 Task: Search for specific events in the calendar using the search function.
Action: Mouse moved to (15, 57)
Screenshot: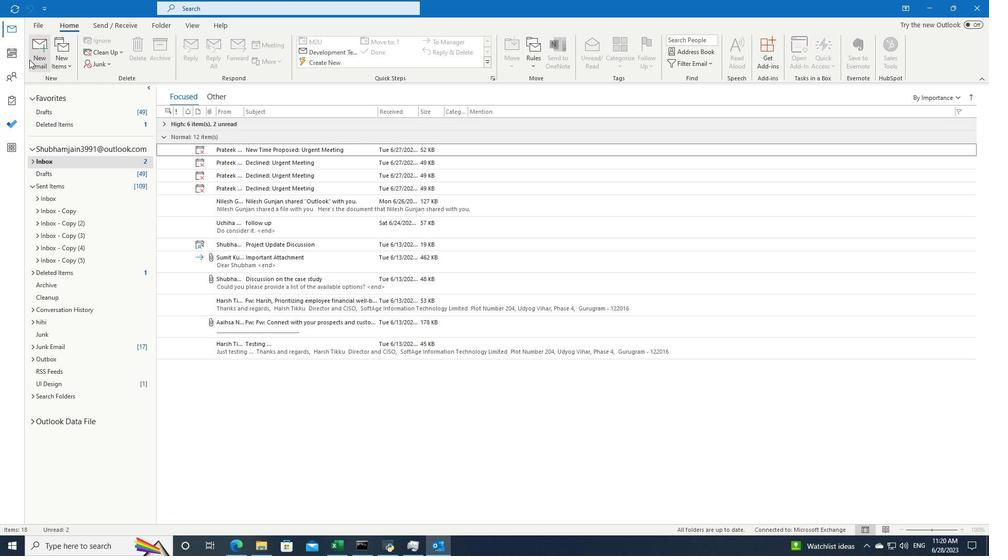 
Action: Mouse pressed left at (15, 57)
Screenshot: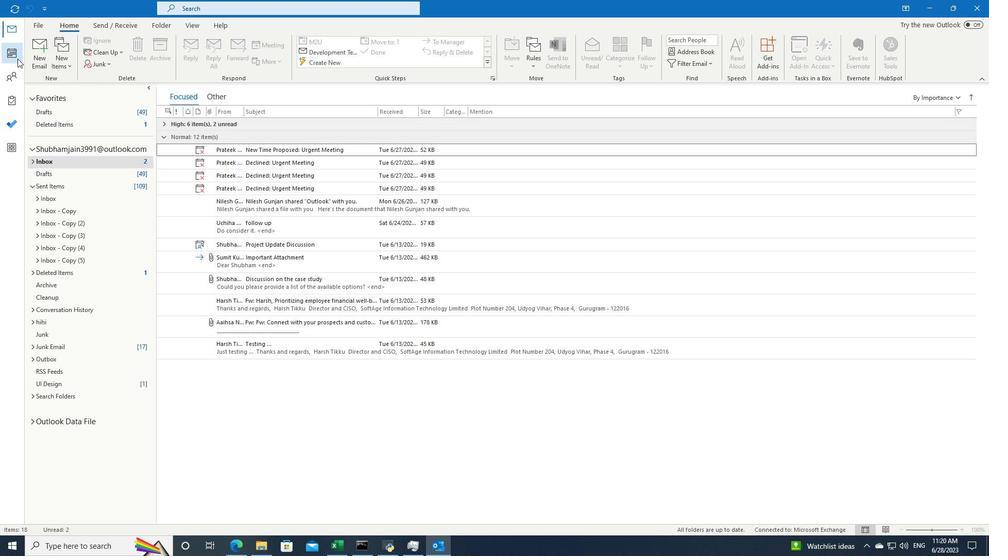 
Action: Mouse moved to (354, 7)
Screenshot: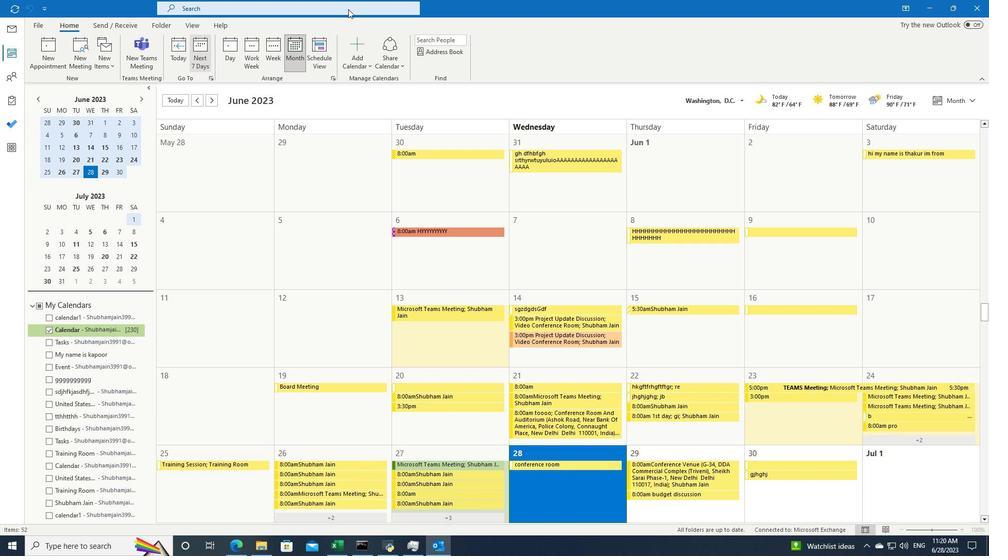 
Action: Mouse pressed left at (354, 7)
Screenshot: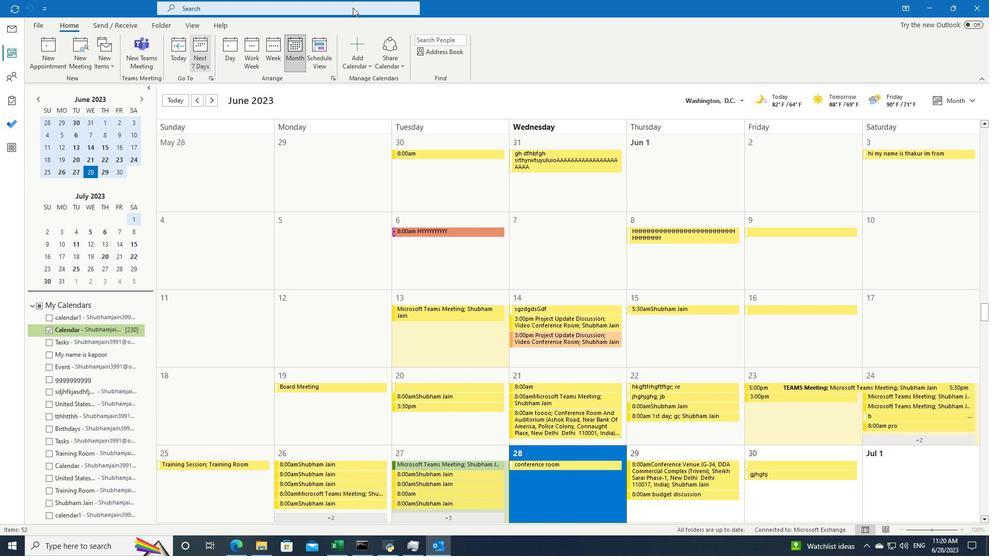 
Action: Mouse moved to (399, 9)
Screenshot: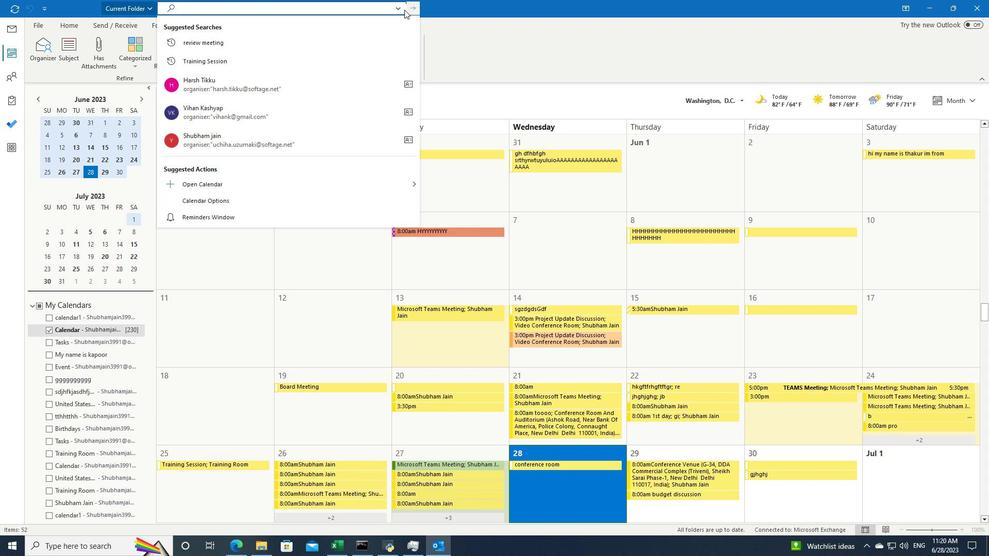 
Action: Mouse pressed left at (399, 9)
Screenshot: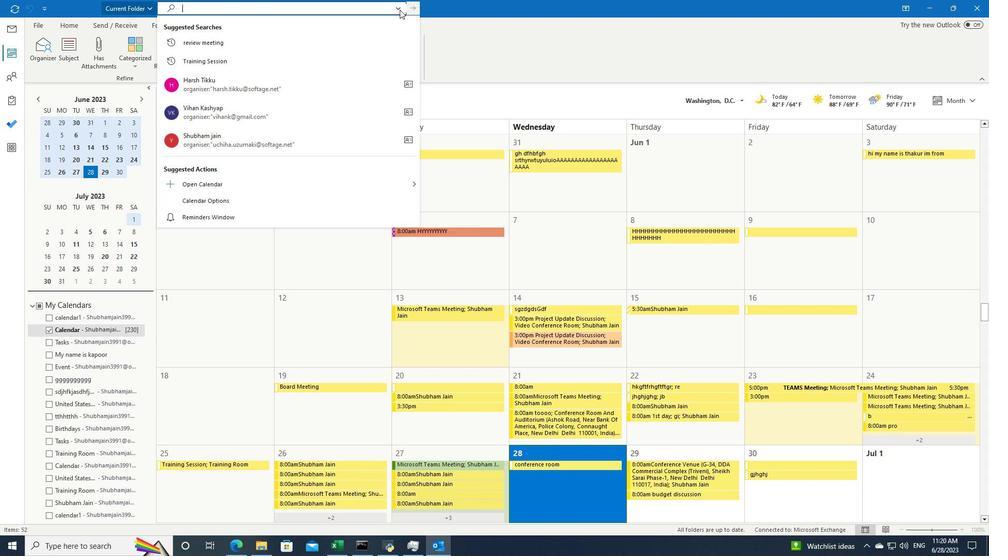 
Action: Mouse moved to (404, 26)
Screenshot: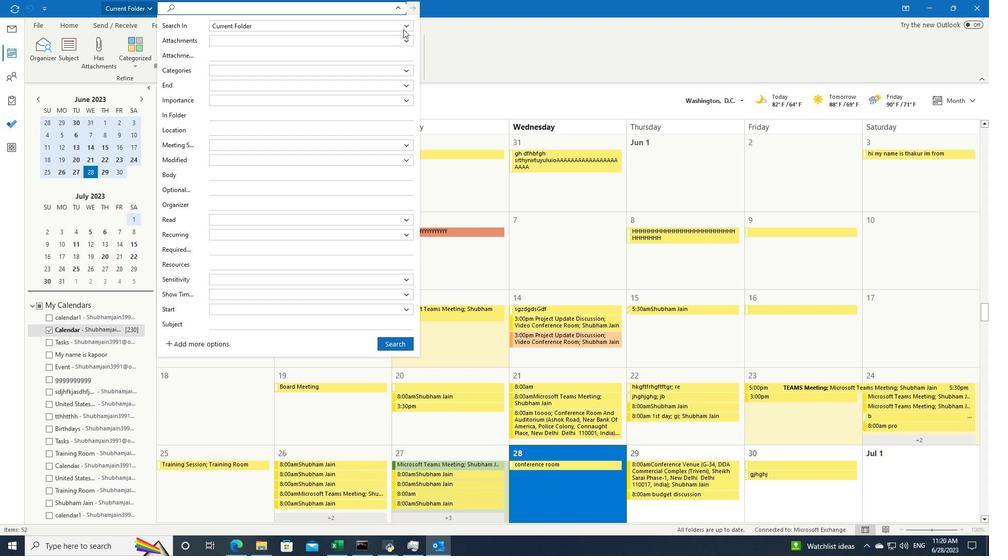
Action: Mouse pressed left at (404, 26)
Screenshot: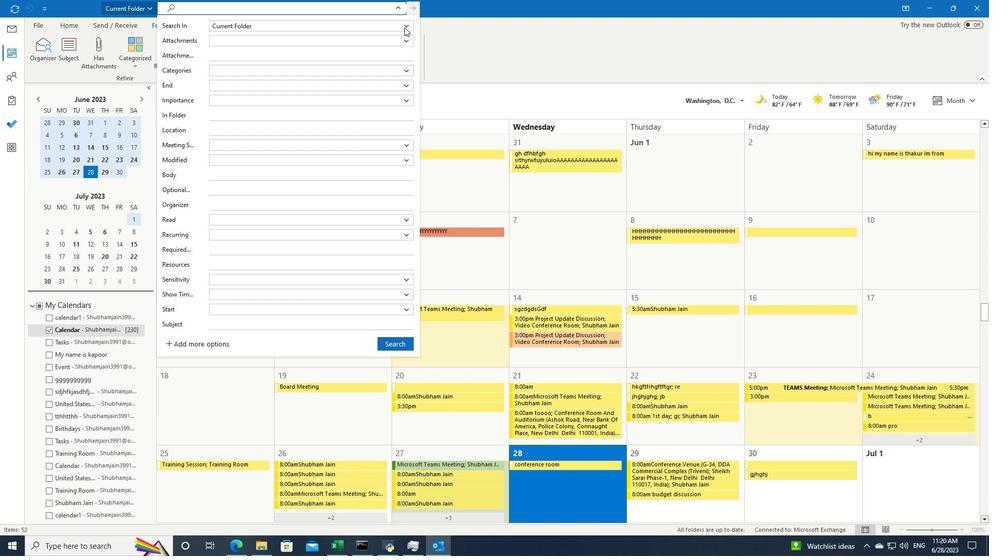 
Action: Mouse moved to (371, 56)
Screenshot: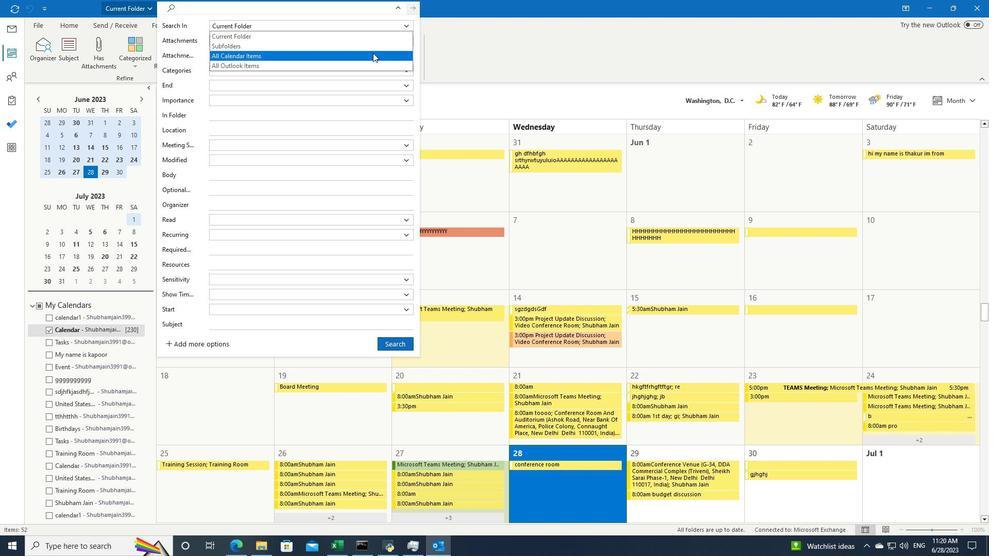 
Action: Mouse pressed left at (371, 56)
Screenshot: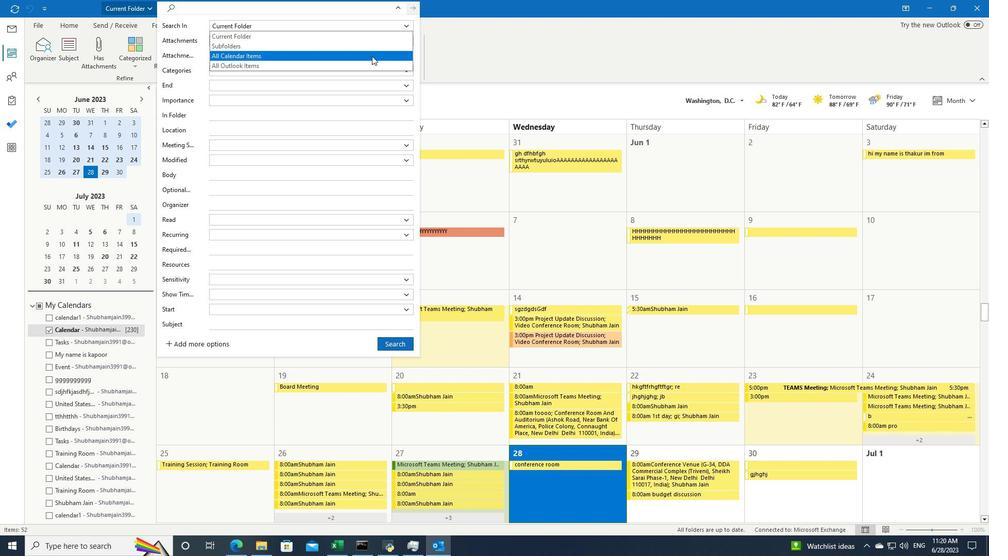 
Action: Mouse moved to (398, 6)
Screenshot: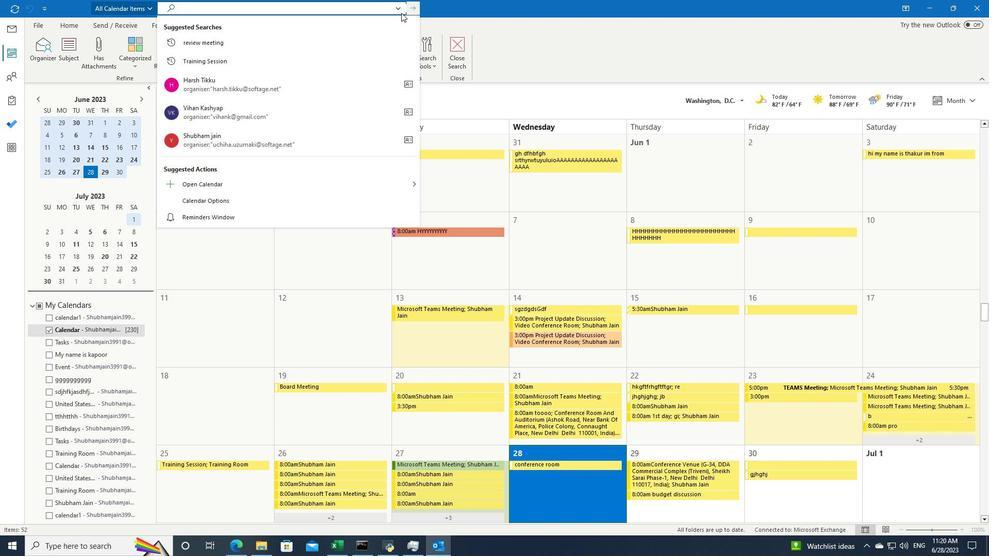 
Action: Mouse pressed left at (398, 6)
Screenshot: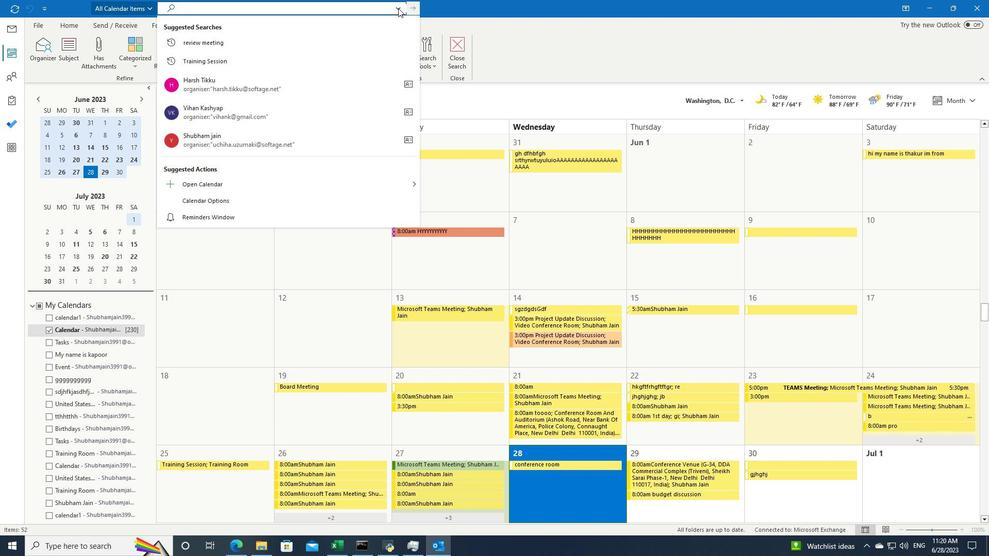 
Action: Mouse moved to (406, 221)
Screenshot: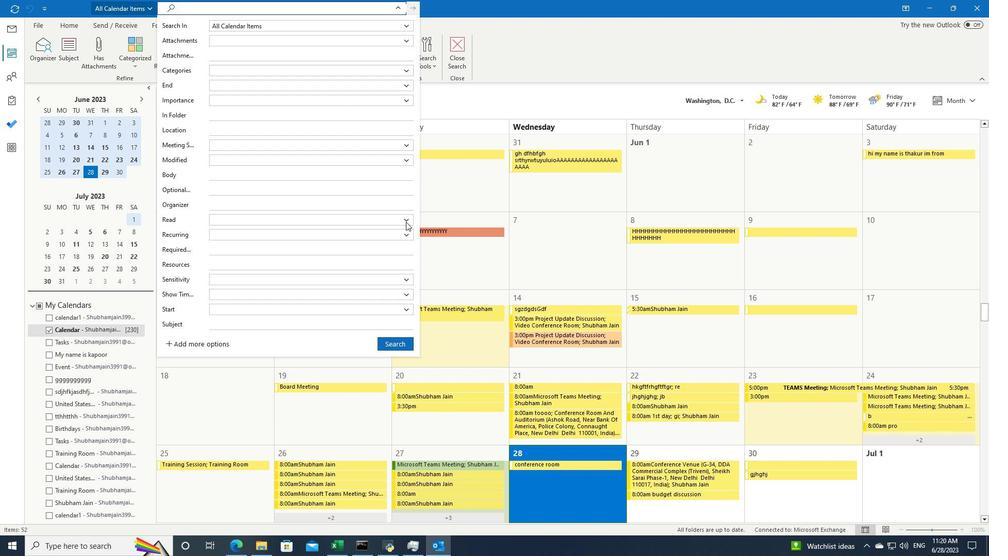 
Action: Mouse pressed left at (406, 221)
Screenshot: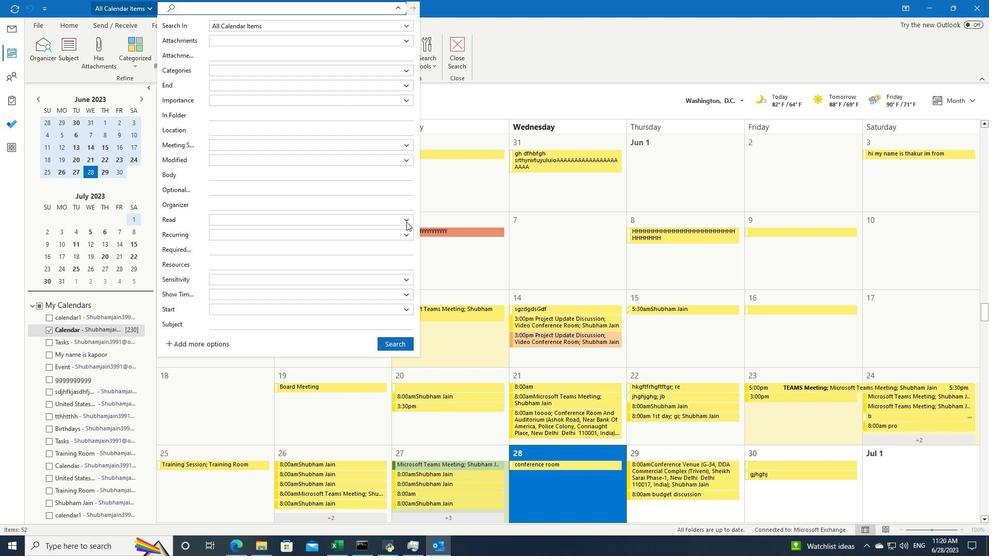 
Action: Mouse moved to (341, 239)
Screenshot: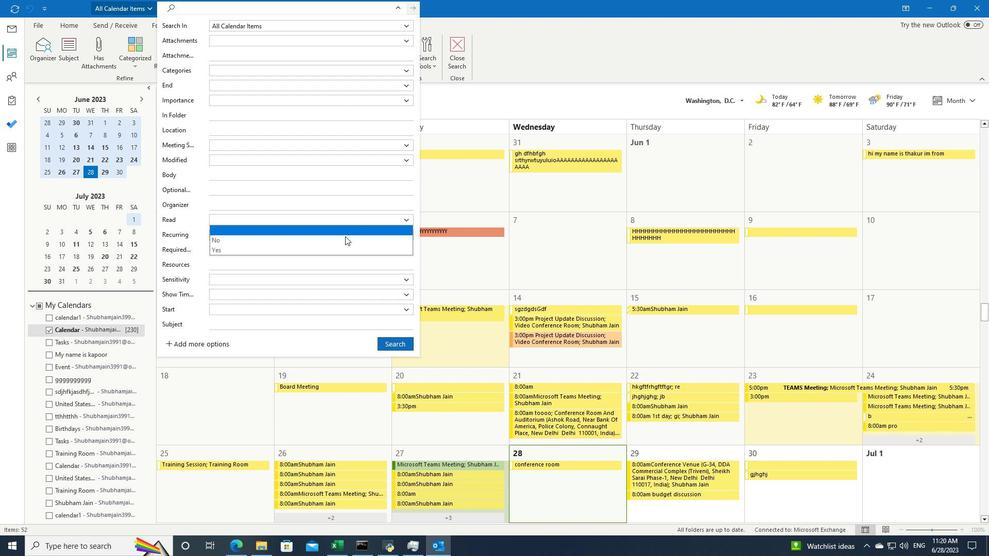 
Action: Mouse pressed left at (341, 239)
Screenshot: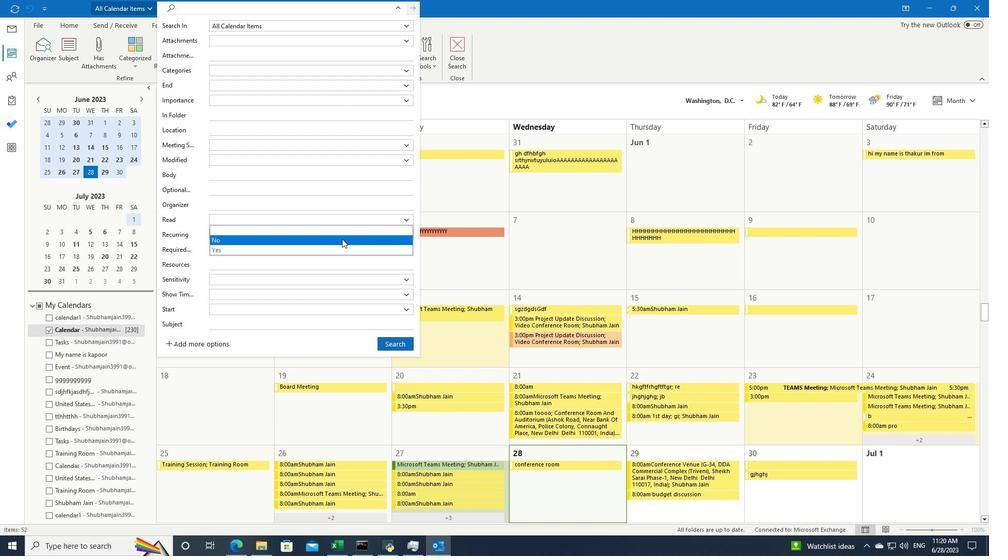 
Action: Mouse moved to (389, 342)
Screenshot: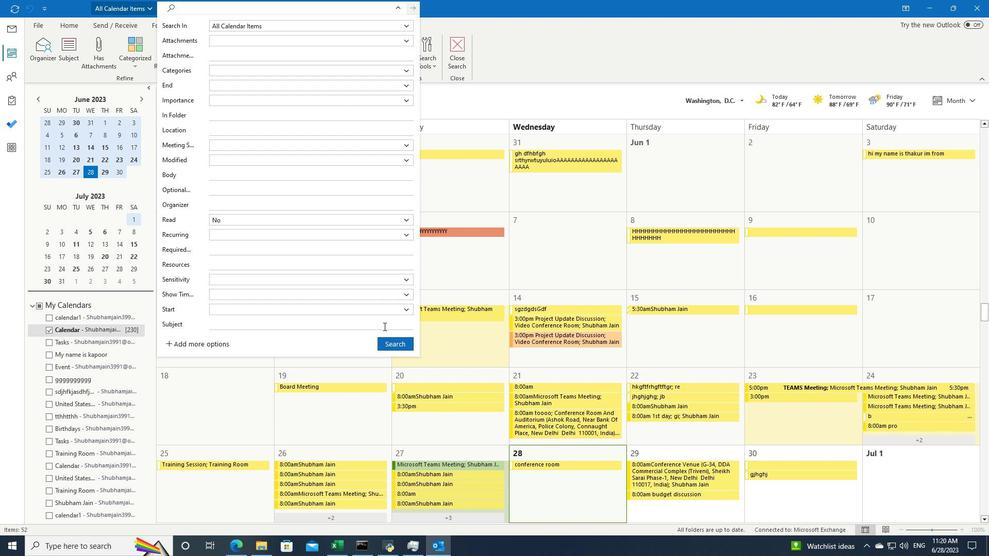 
Action: Mouse pressed left at (389, 342)
Screenshot: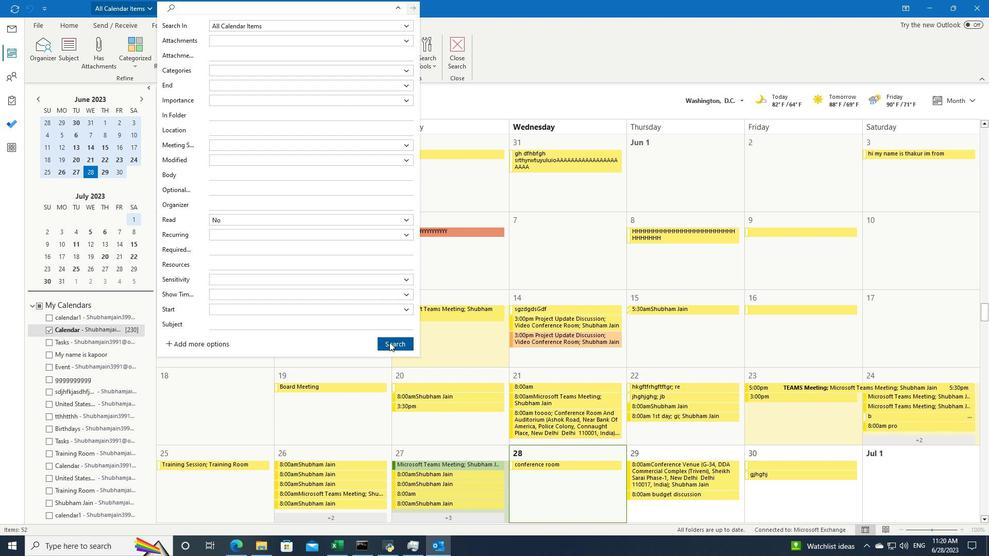 
